 Task: Look for products in the category "Hot Dog Buns" from Store Brand only.
Action: Mouse moved to (860, 334)
Screenshot: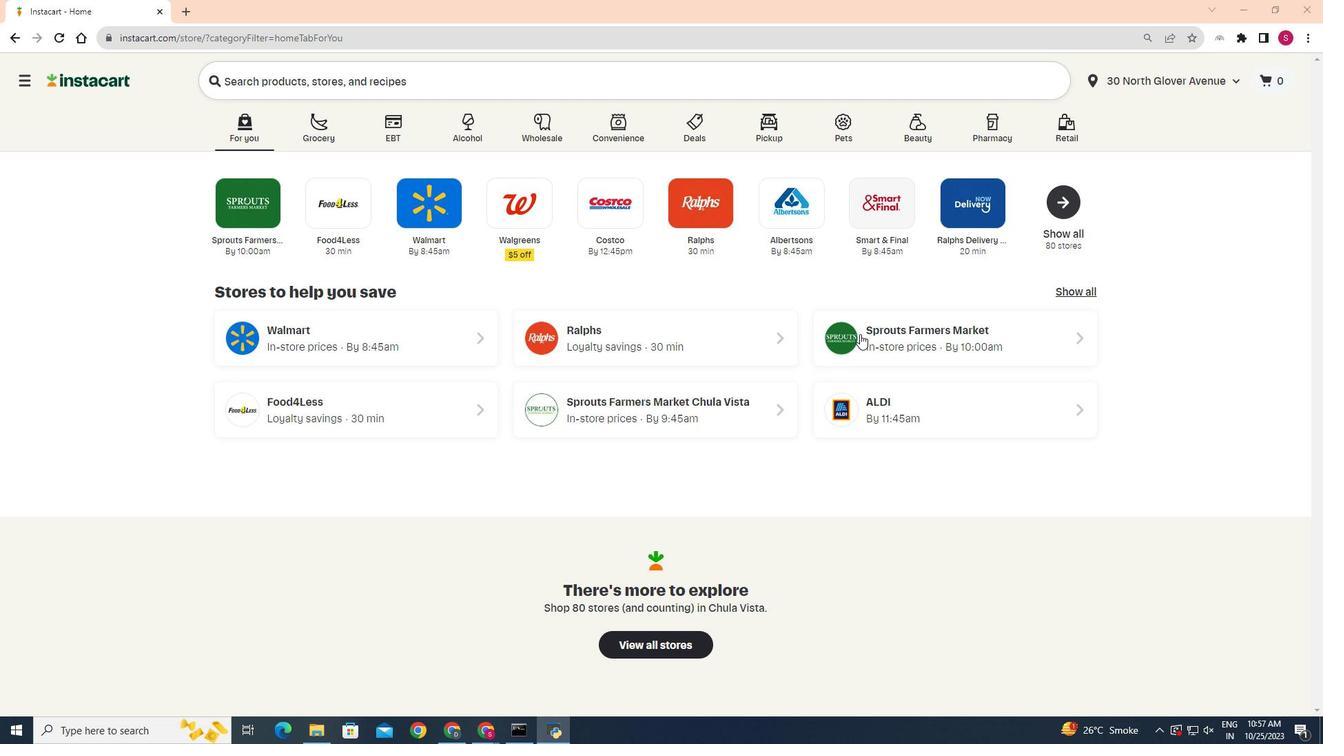
Action: Mouse pressed left at (860, 334)
Screenshot: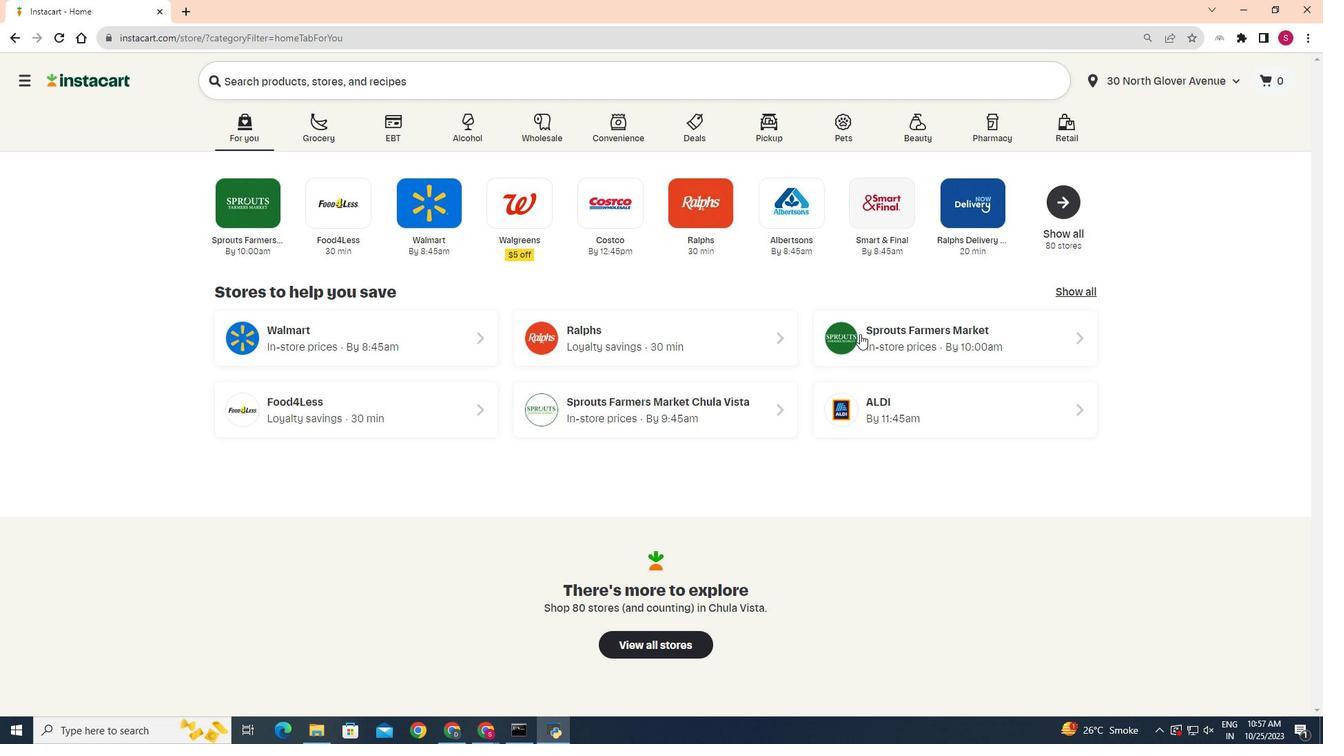 
Action: Mouse moved to (56, 608)
Screenshot: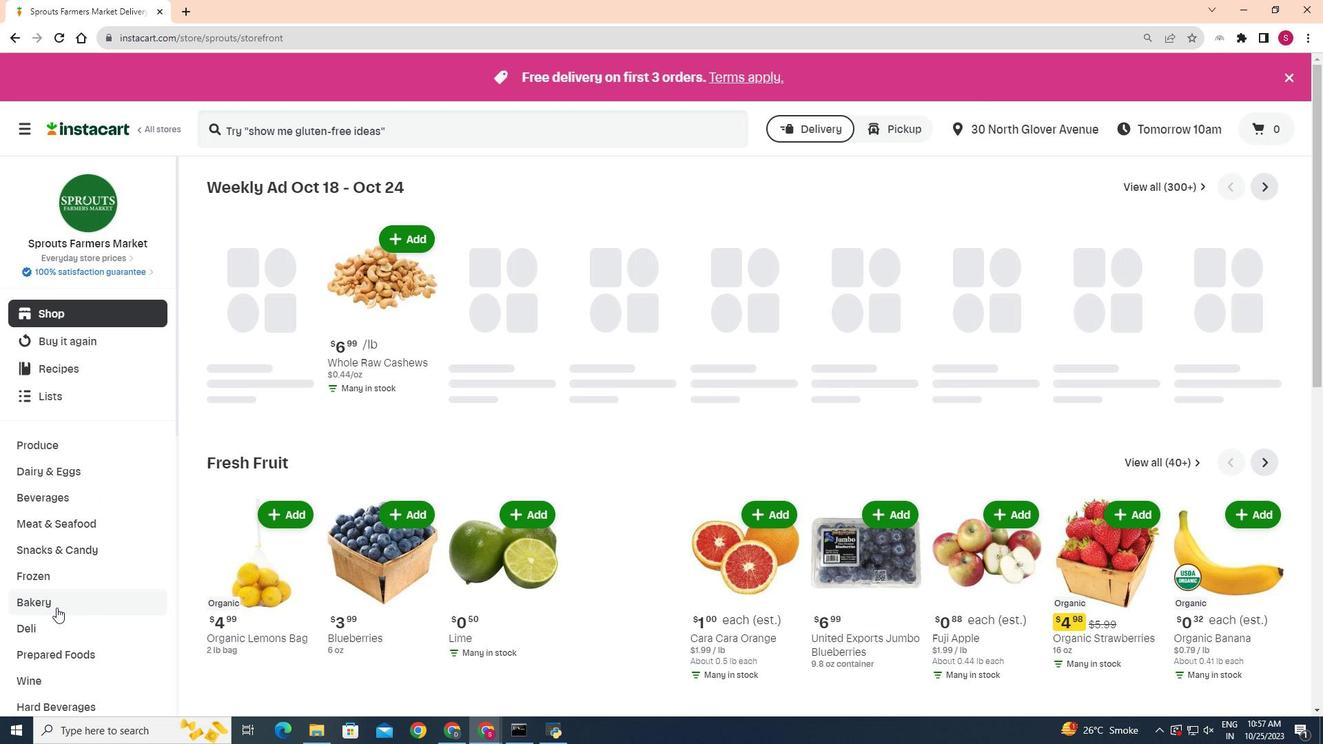 
Action: Mouse pressed left at (56, 608)
Screenshot: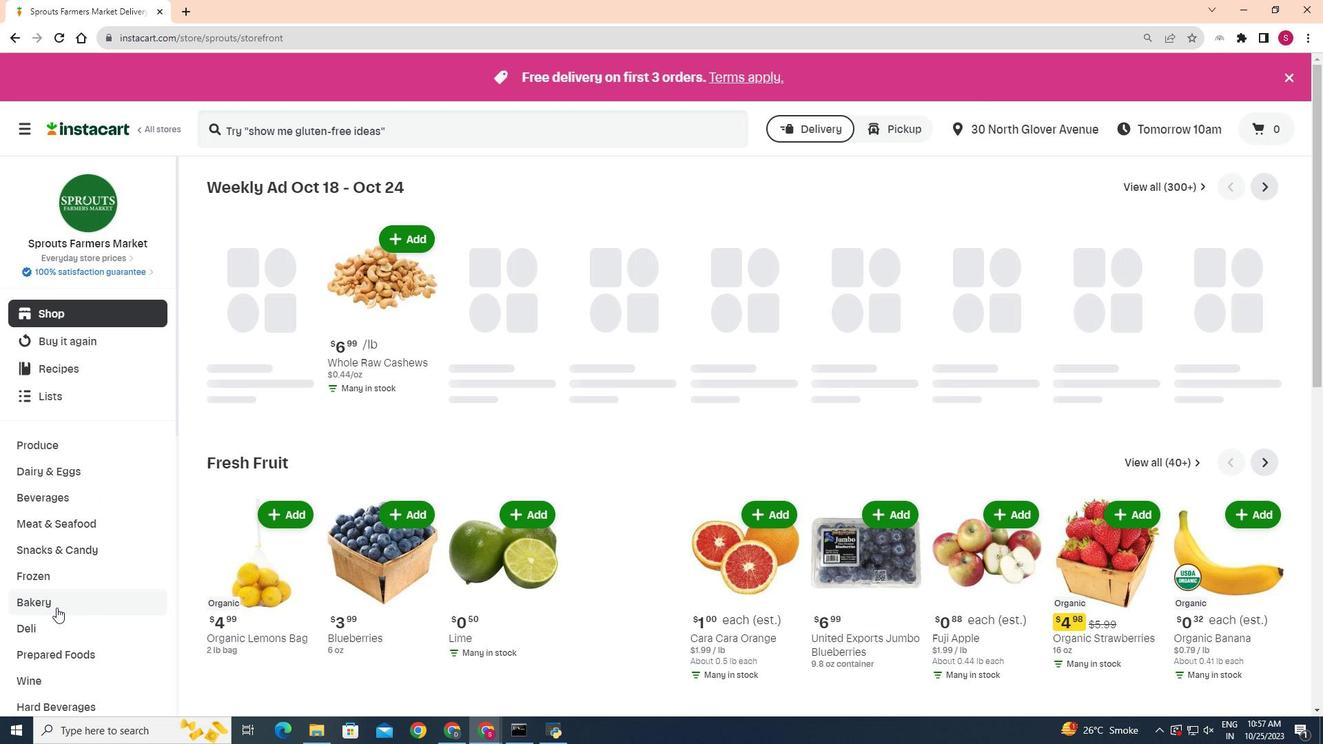 
Action: Mouse moved to (366, 224)
Screenshot: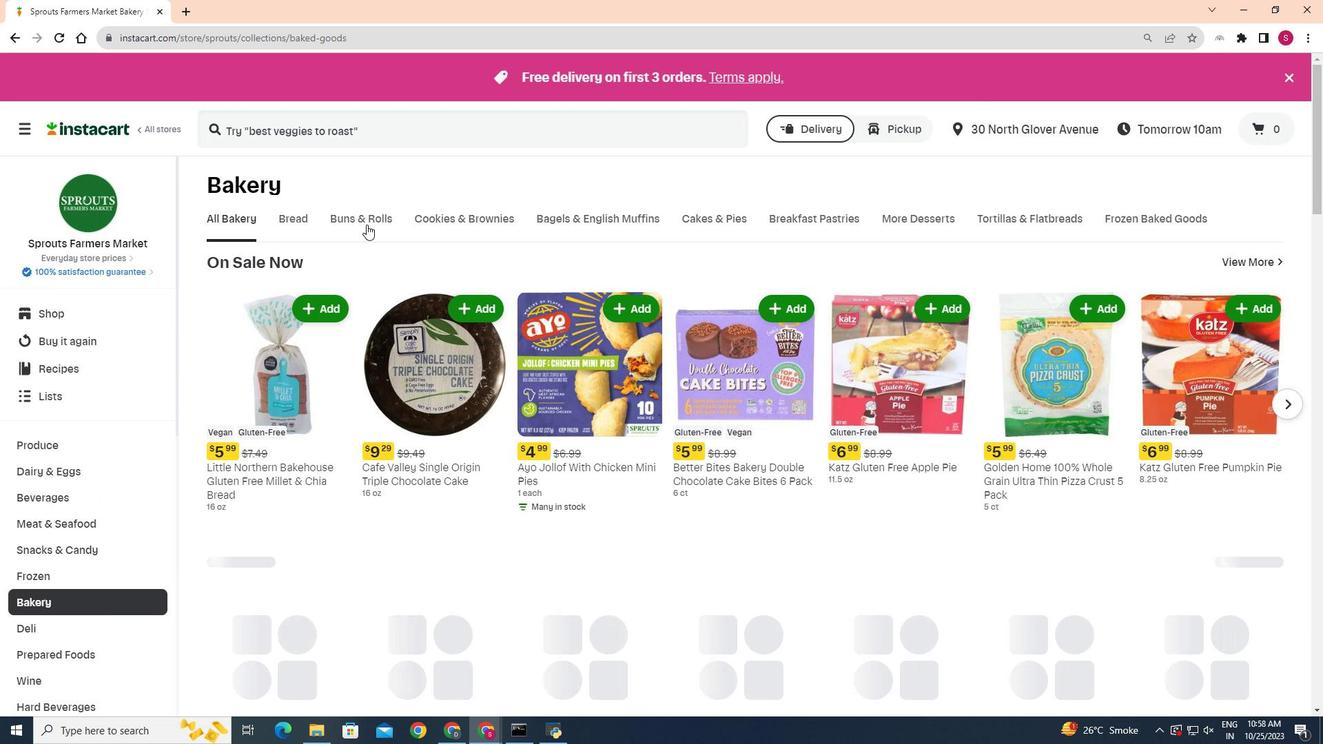 
Action: Mouse pressed left at (366, 224)
Screenshot: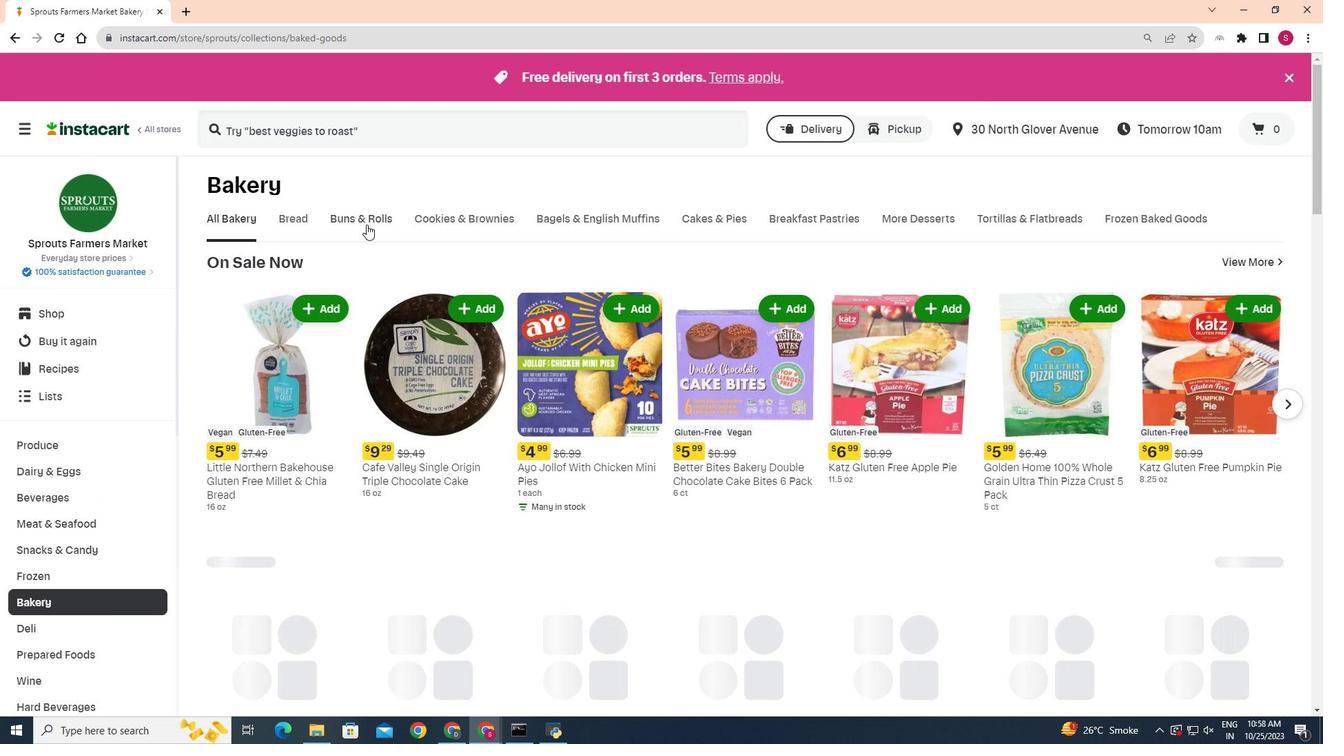 
Action: Mouse moved to (459, 269)
Screenshot: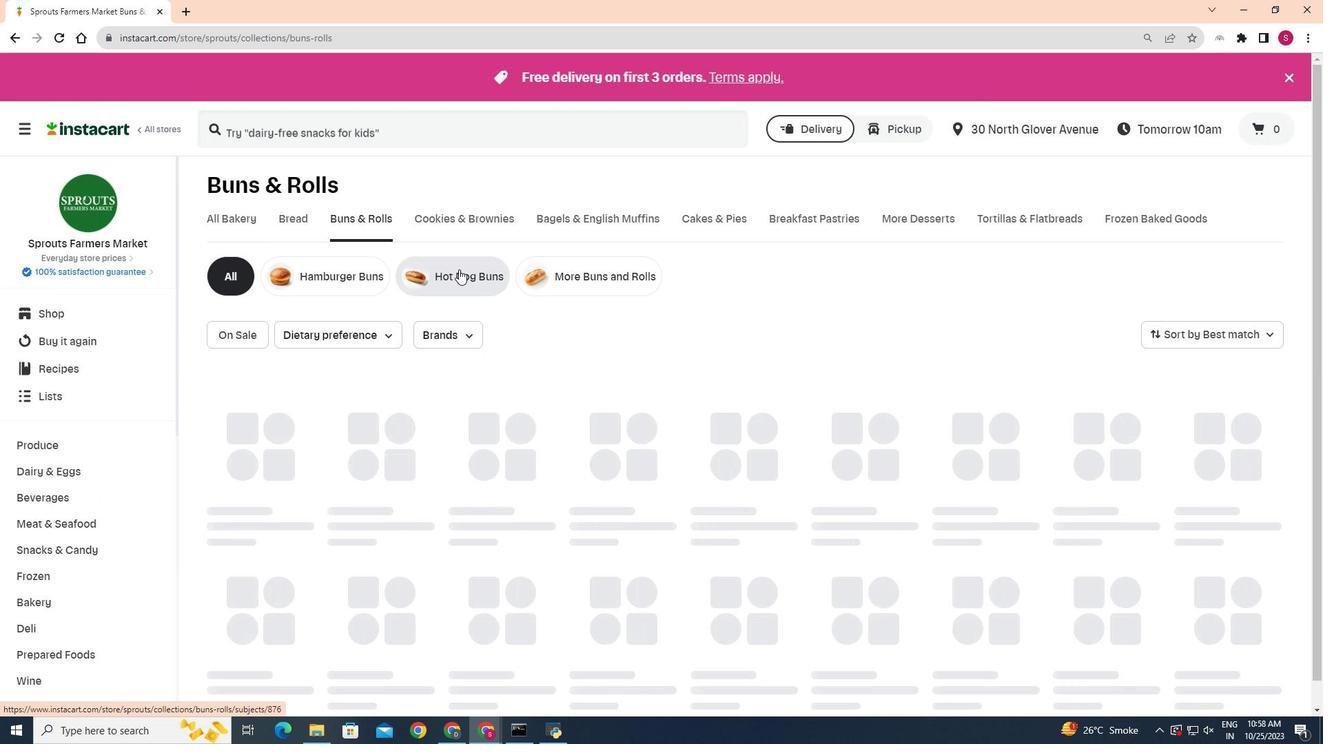 
Action: Mouse pressed left at (459, 269)
Screenshot: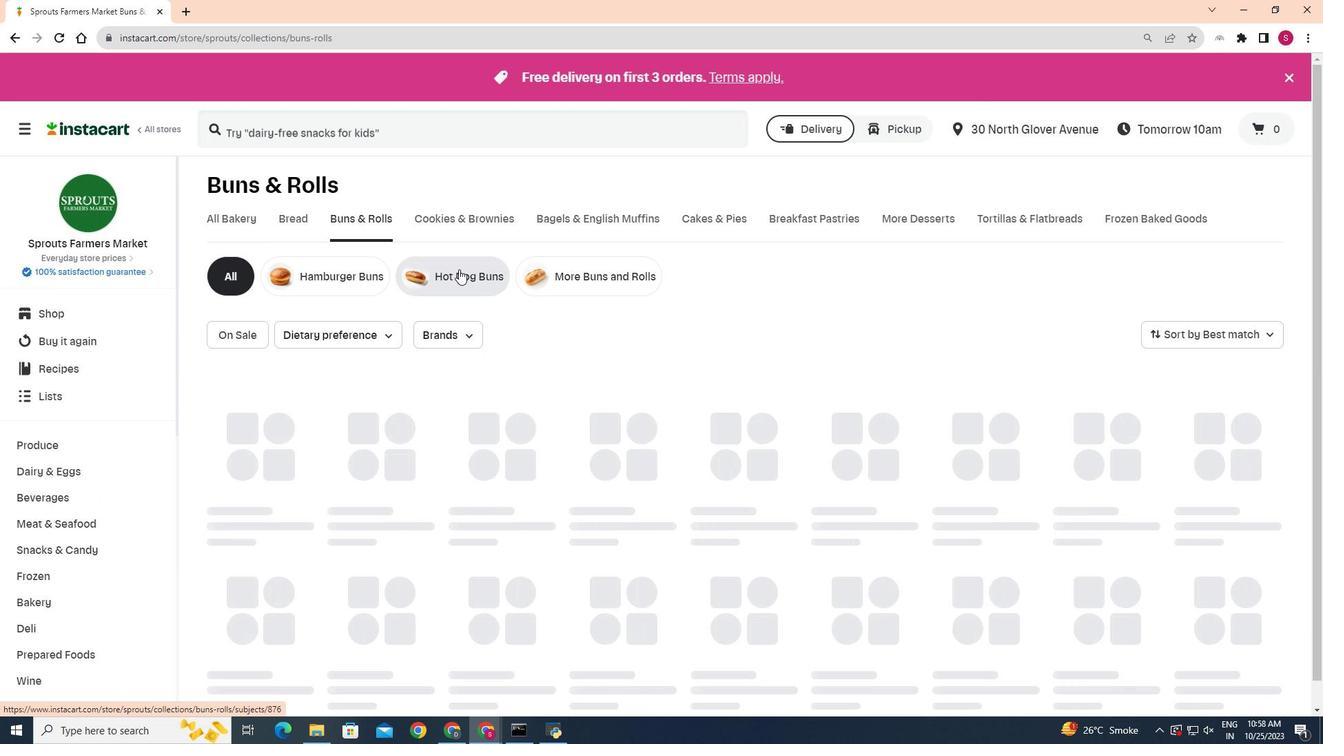 
Action: Mouse moved to (766, 367)
Screenshot: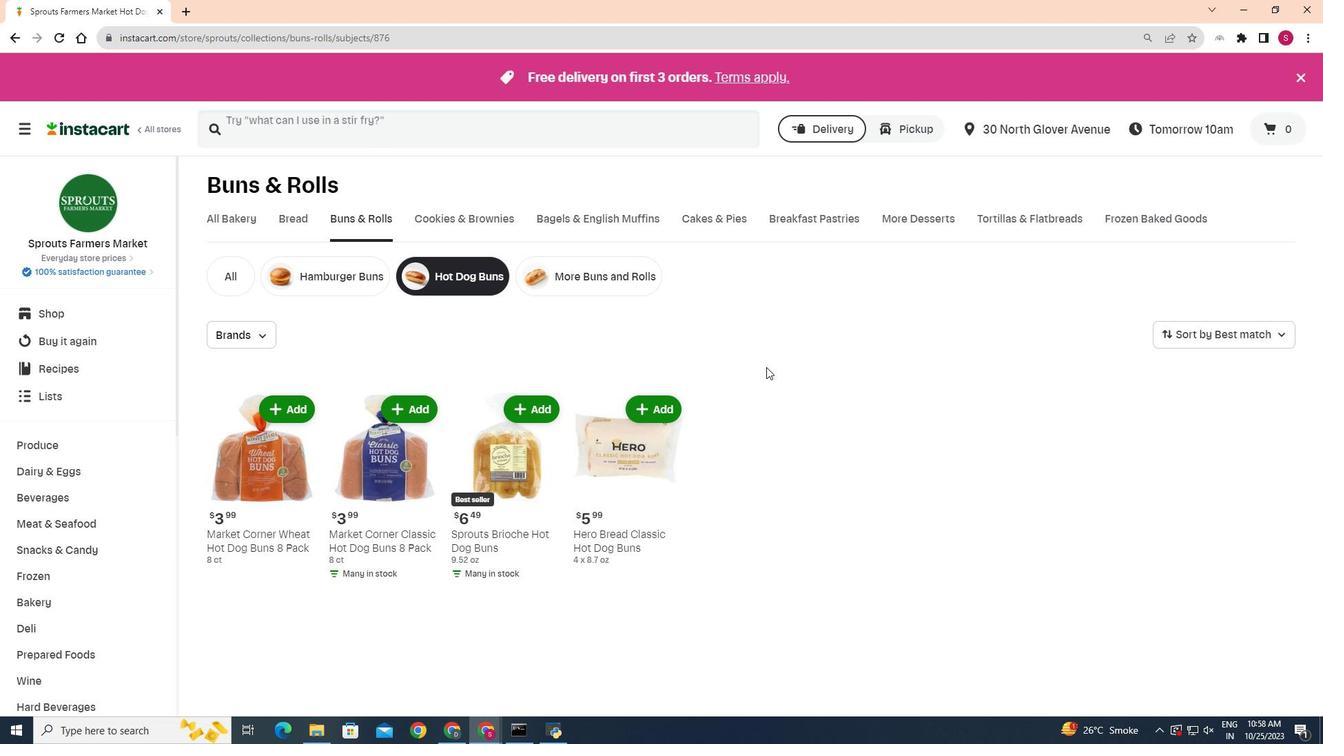 
